 Task: Create a rule from the Routing list, Task moved to a section -> Set Priority in the project AutoWave , set the section as Done clear the priority
Action: Mouse moved to (1183, 109)
Screenshot: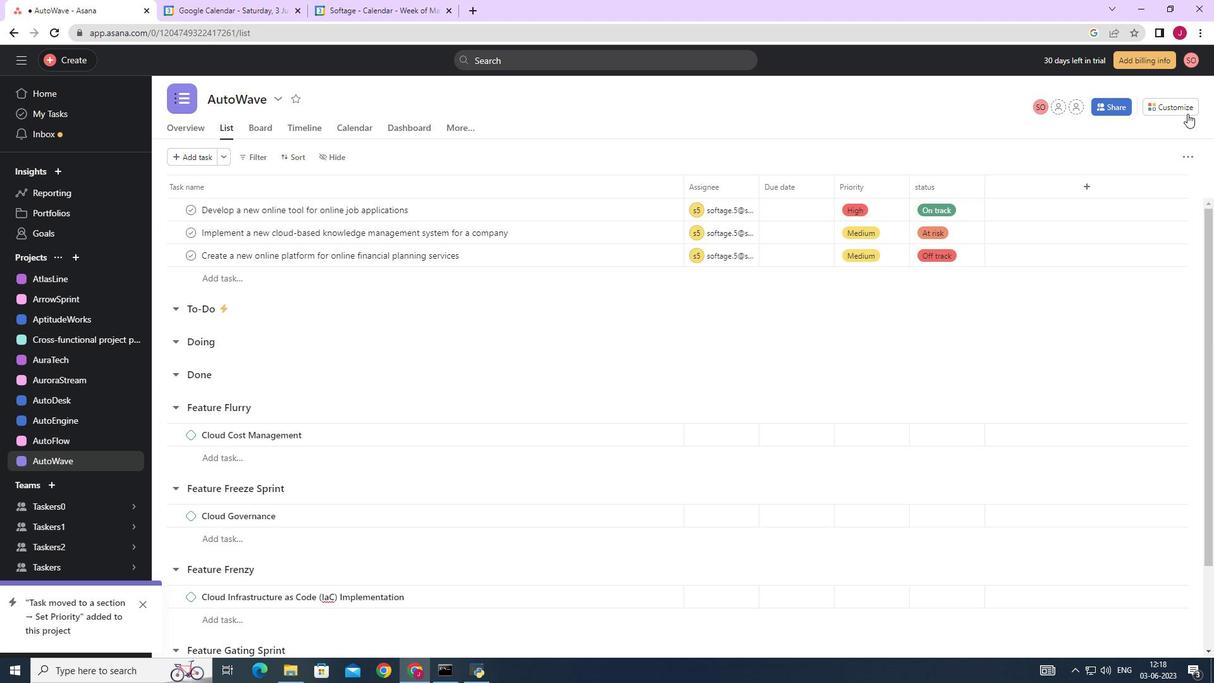 
Action: Mouse pressed left at (1183, 109)
Screenshot: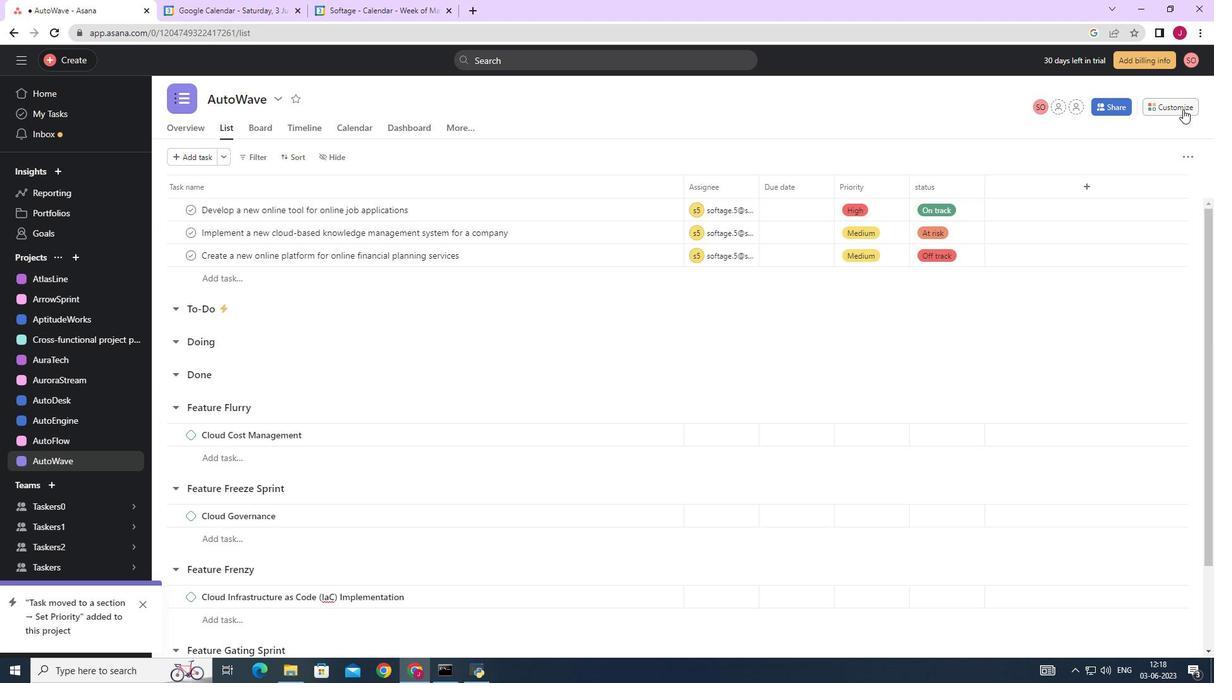 
Action: Mouse moved to (944, 270)
Screenshot: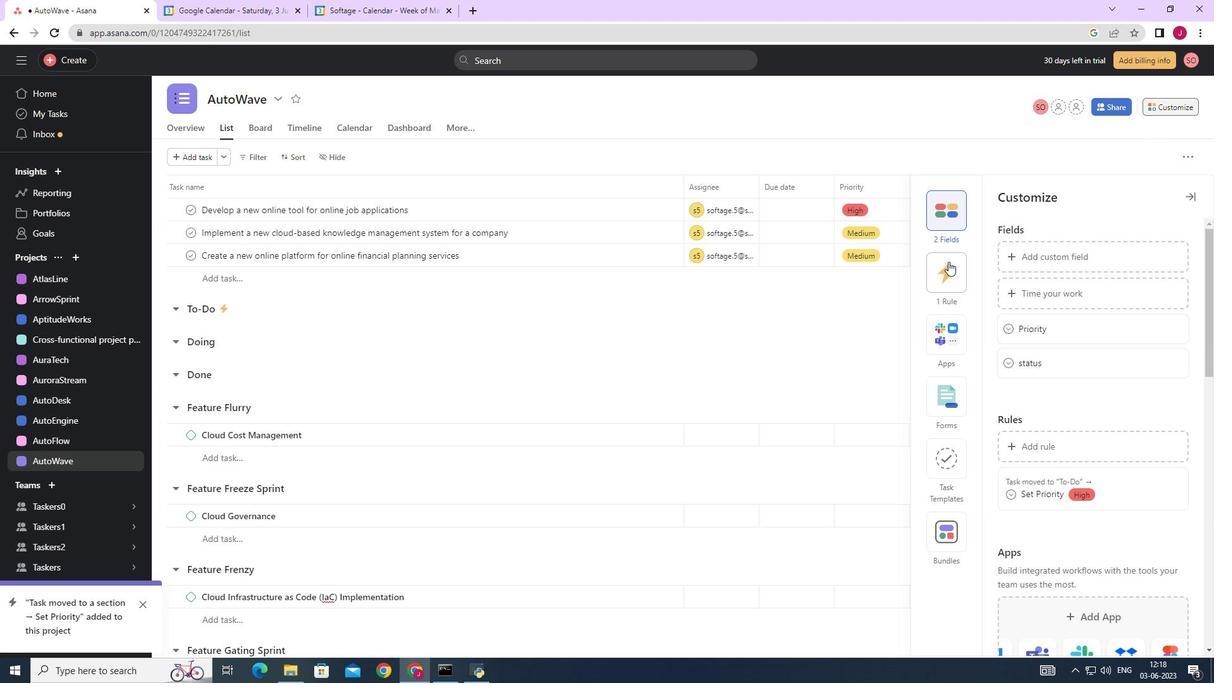 
Action: Mouse pressed left at (944, 270)
Screenshot: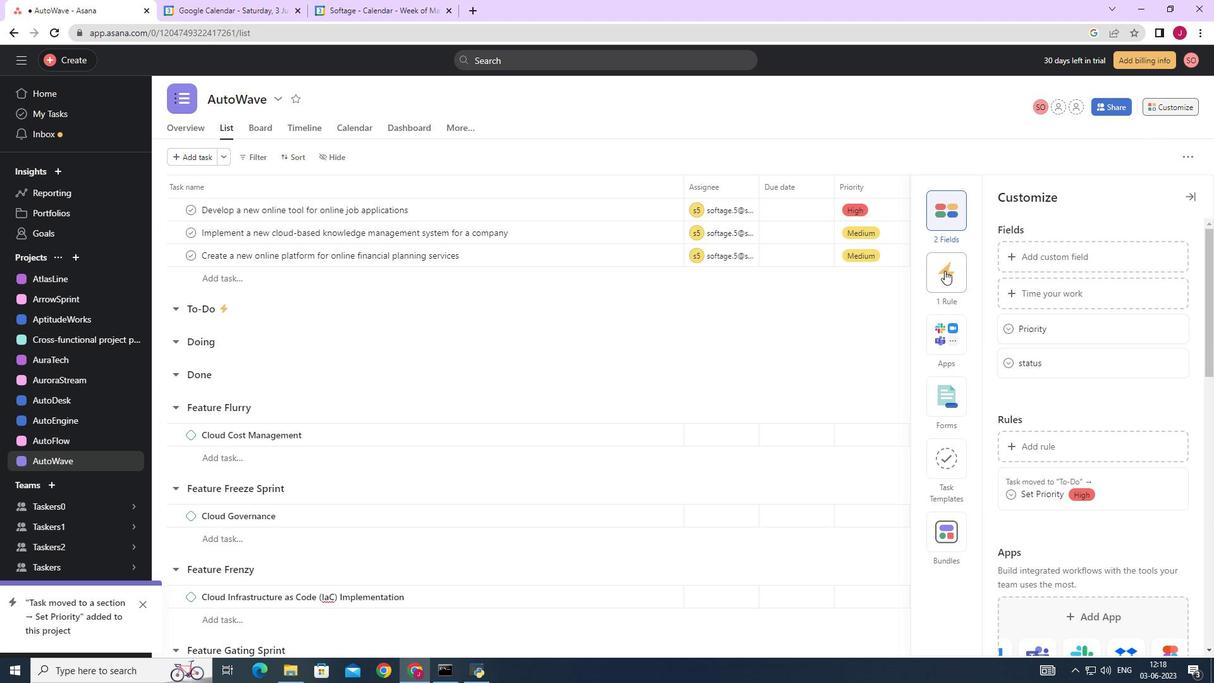 
Action: Mouse moved to (1060, 259)
Screenshot: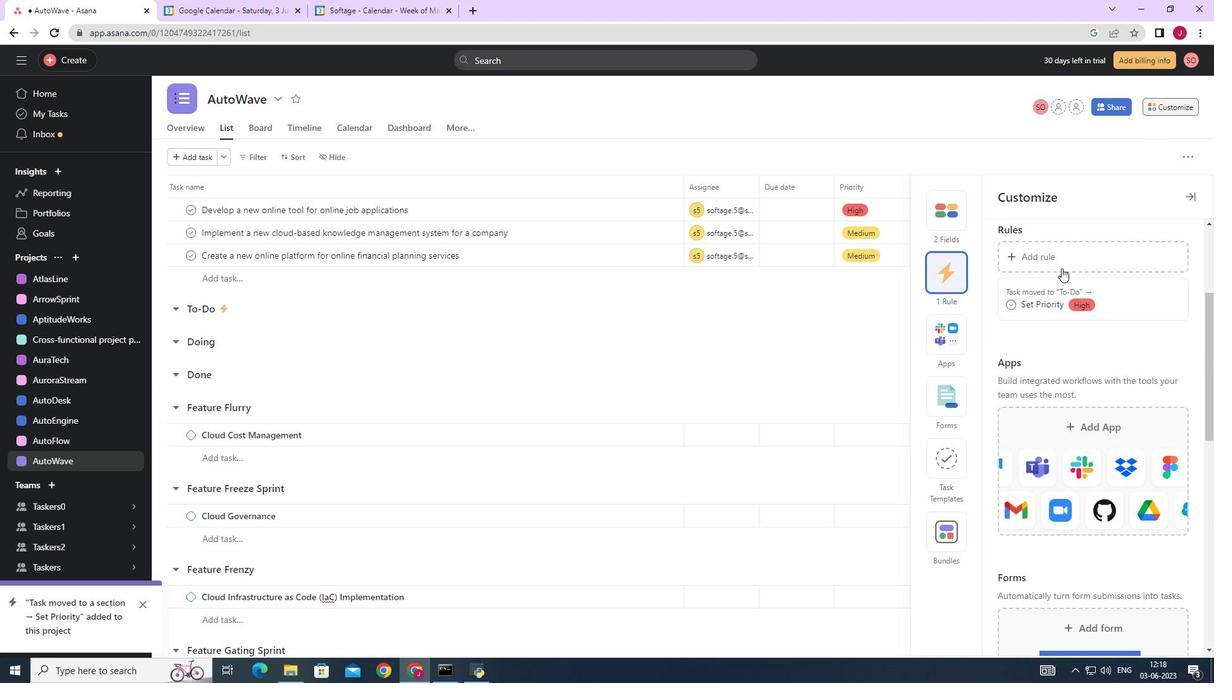 
Action: Mouse pressed left at (1060, 259)
Screenshot: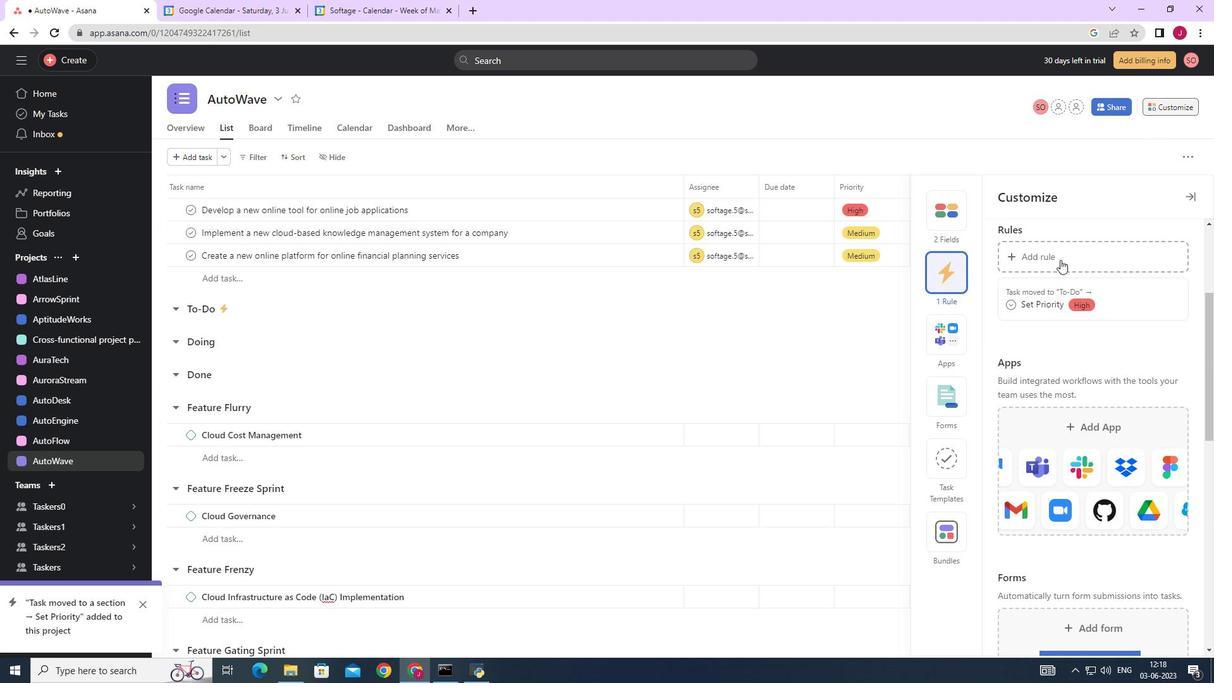 
Action: Mouse moved to (259, 165)
Screenshot: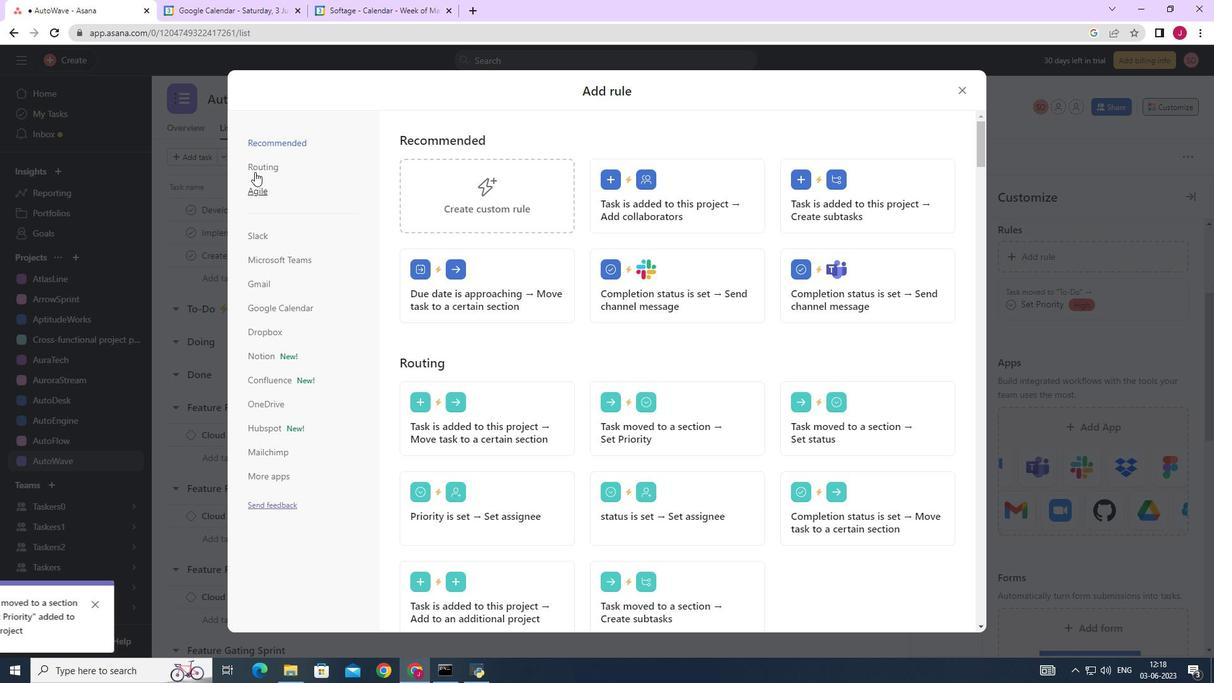 
Action: Mouse pressed left at (259, 165)
Screenshot: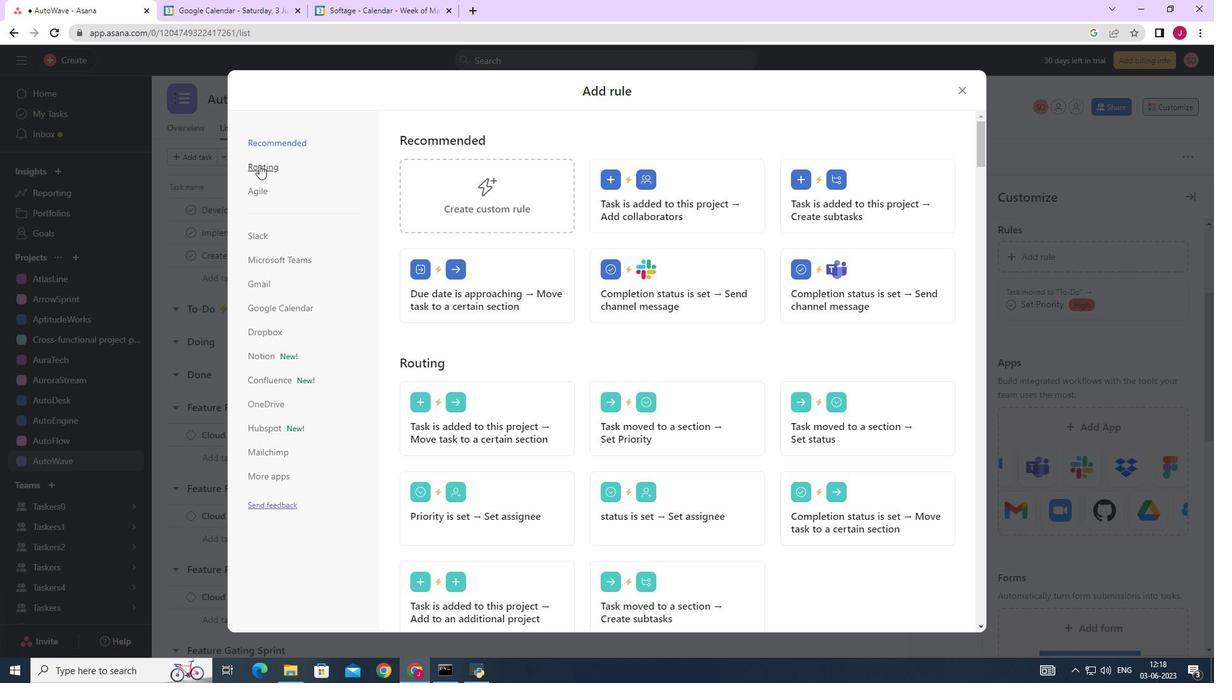 
Action: Mouse moved to (692, 190)
Screenshot: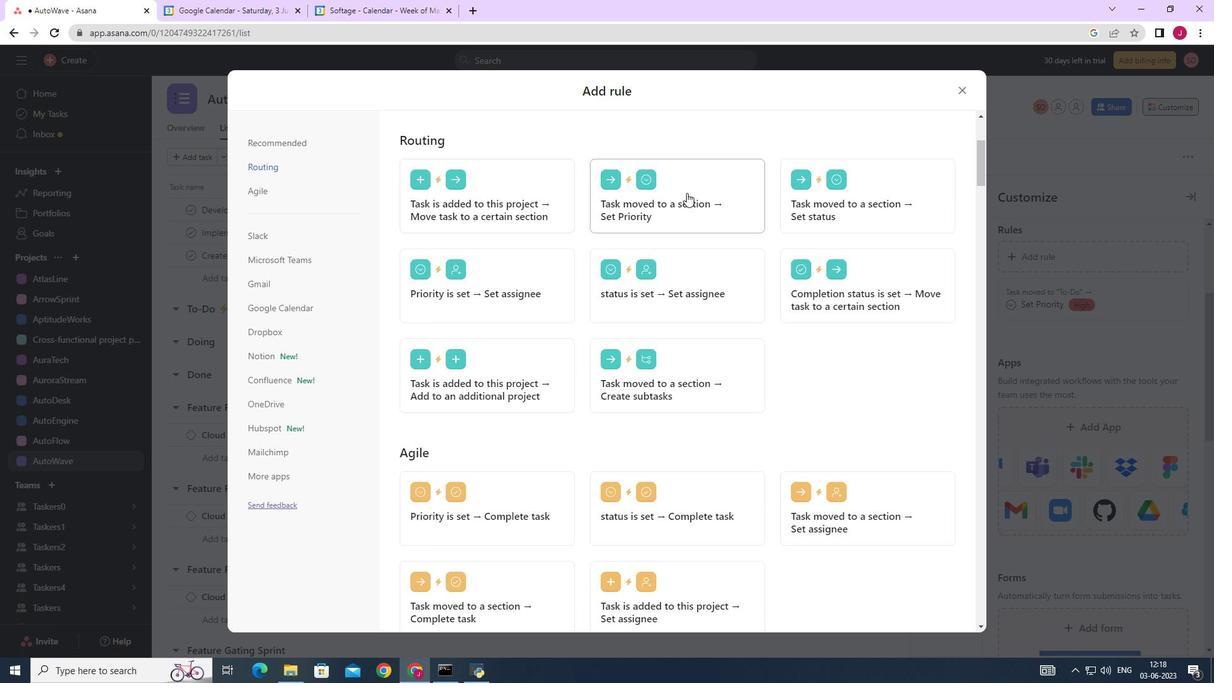 
Action: Mouse pressed left at (692, 190)
Screenshot: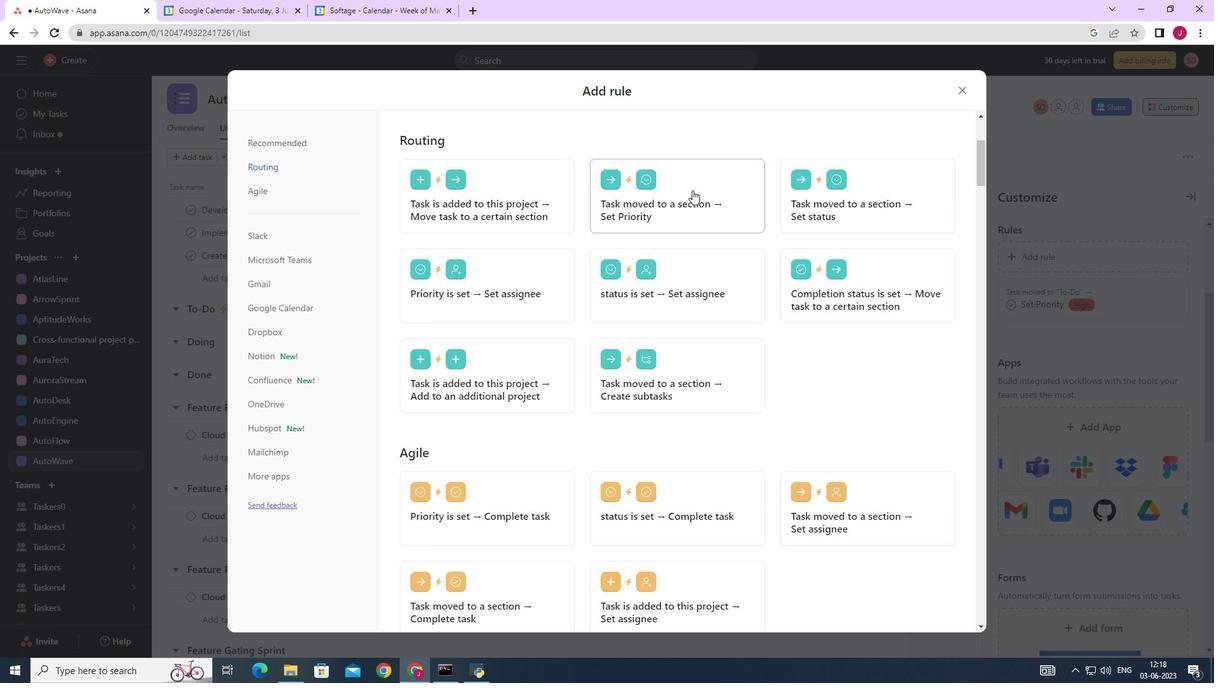 
Action: Mouse moved to (459, 342)
Screenshot: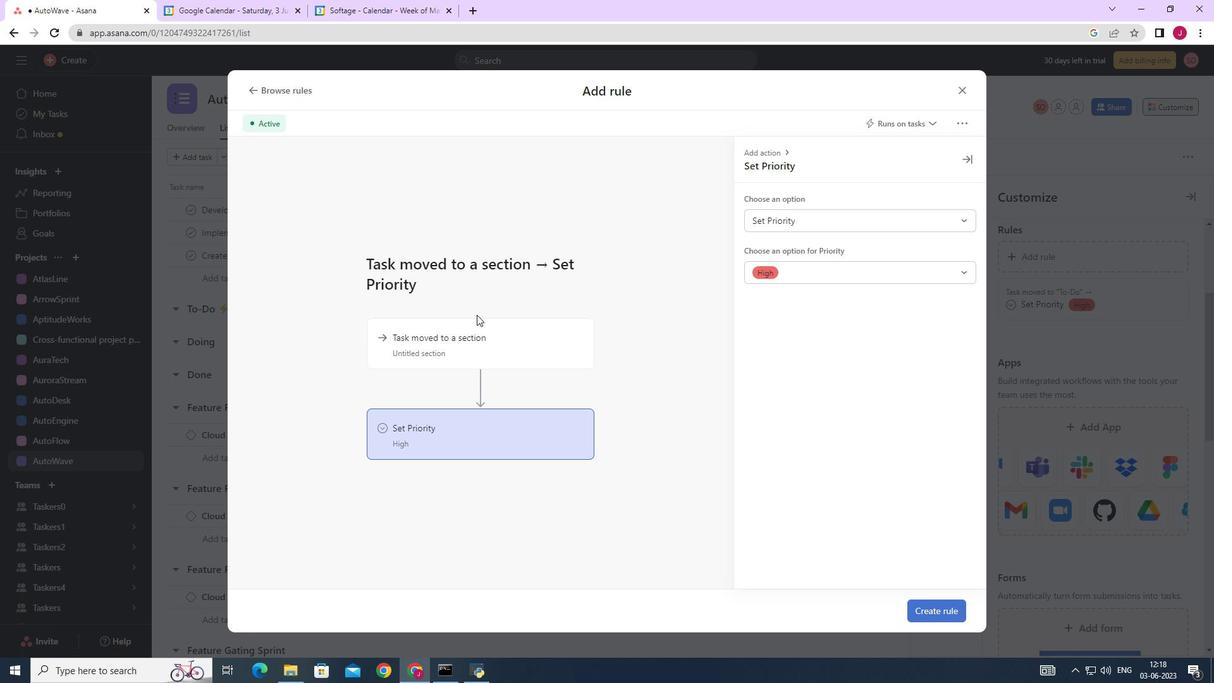 
Action: Mouse pressed left at (459, 342)
Screenshot: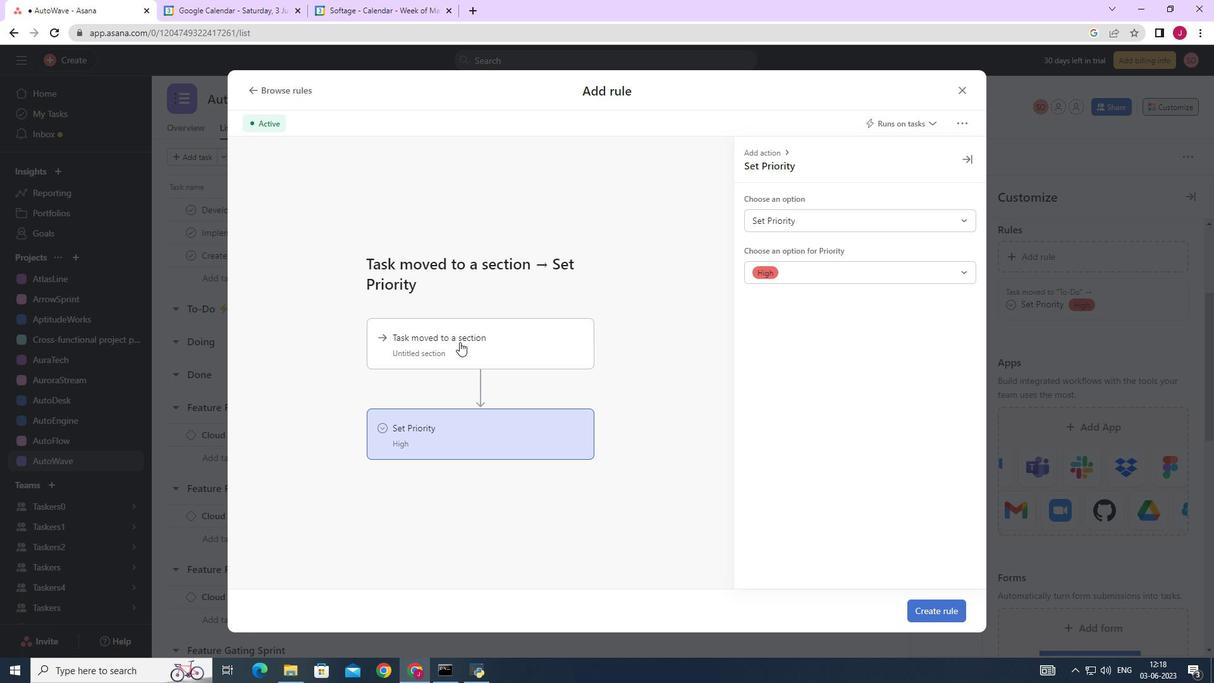 
Action: Mouse moved to (800, 219)
Screenshot: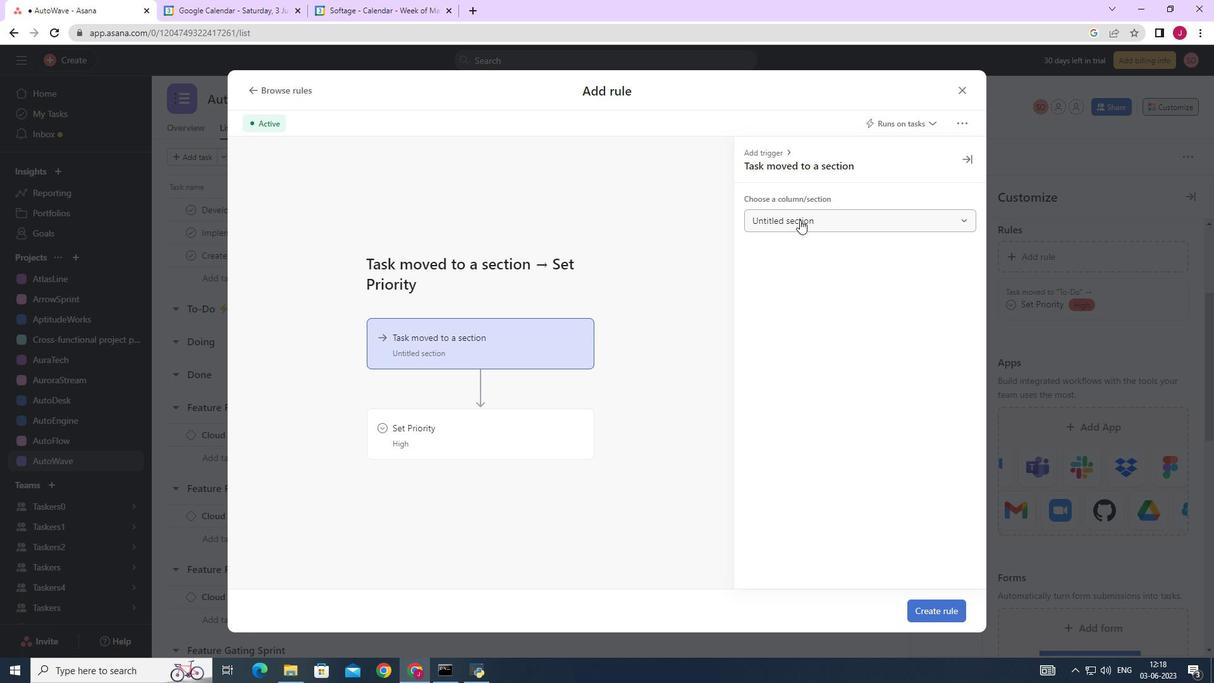 
Action: Mouse pressed left at (800, 219)
Screenshot: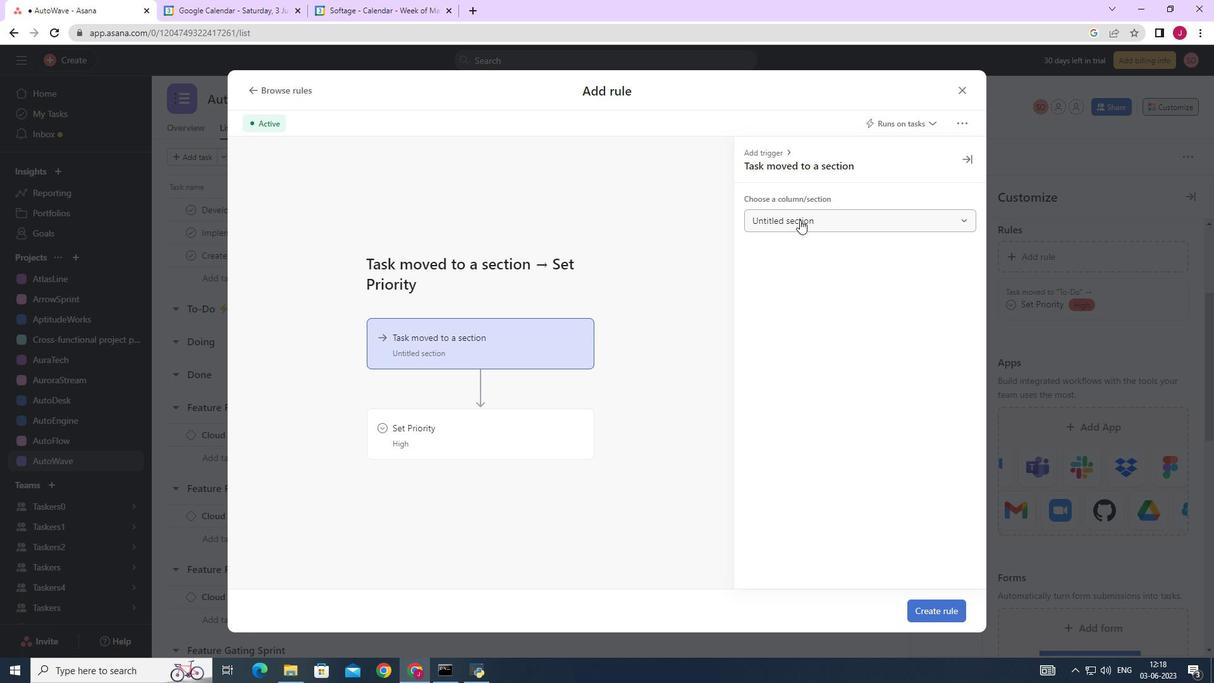 
Action: Mouse moved to (784, 311)
Screenshot: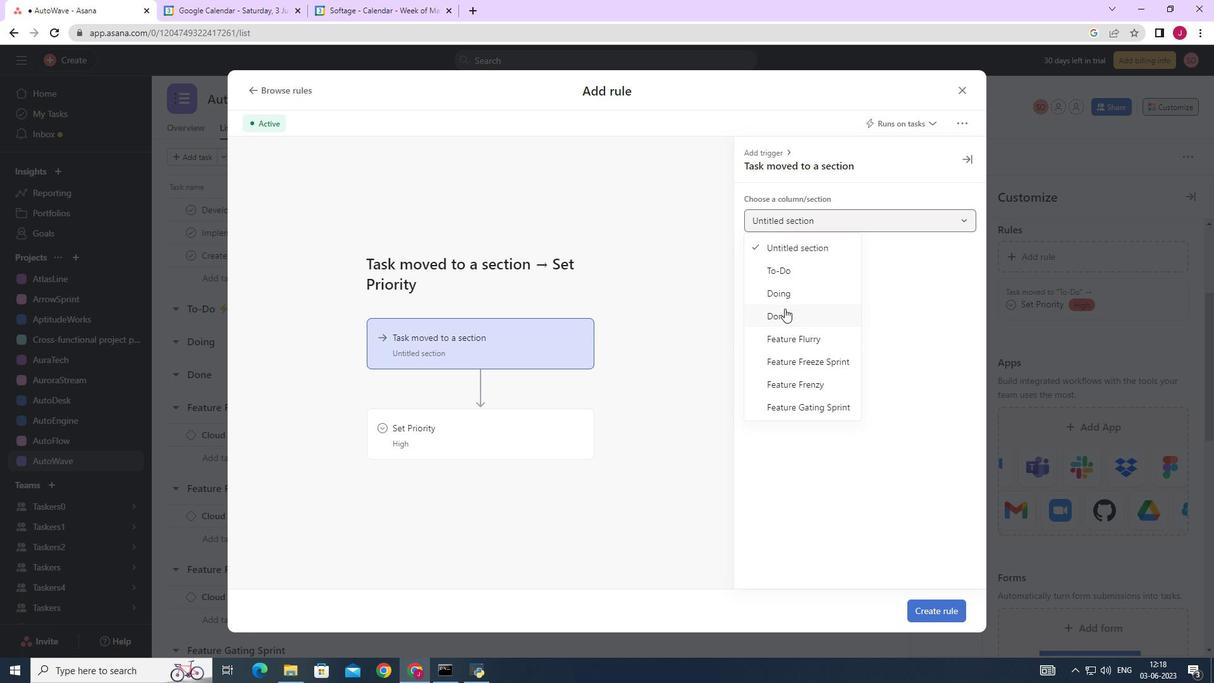 
Action: Mouse pressed left at (784, 311)
Screenshot: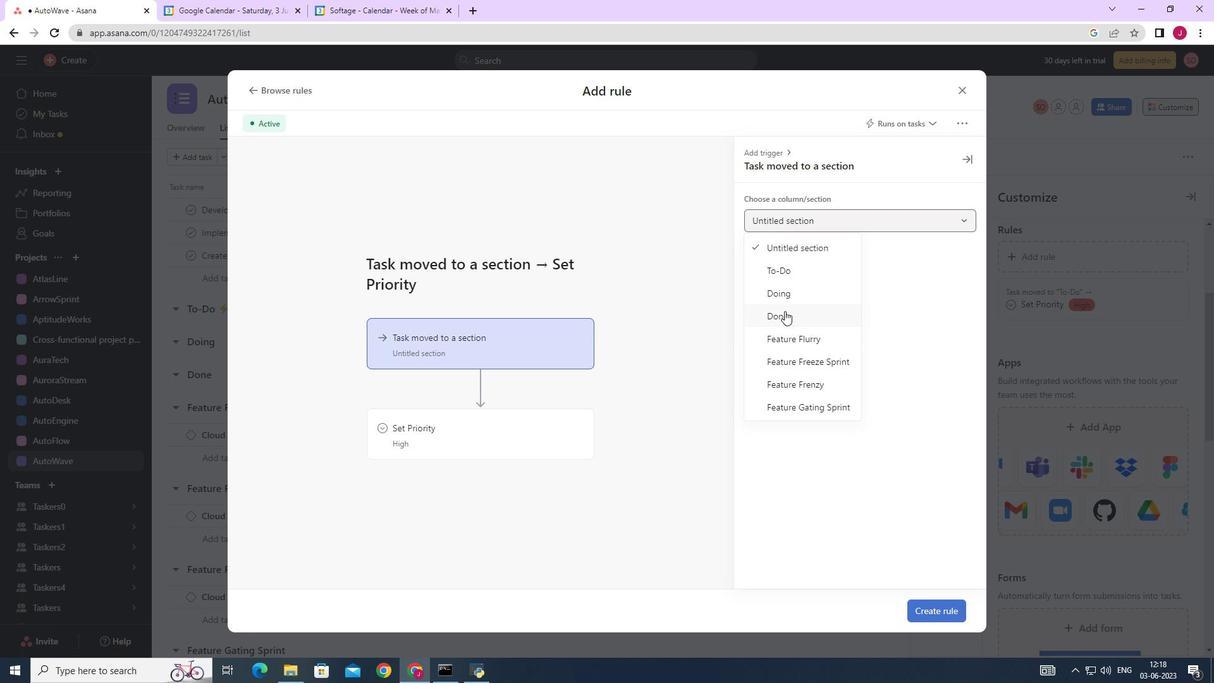 
Action: Mouse moved to (513, 429)
Screenshot: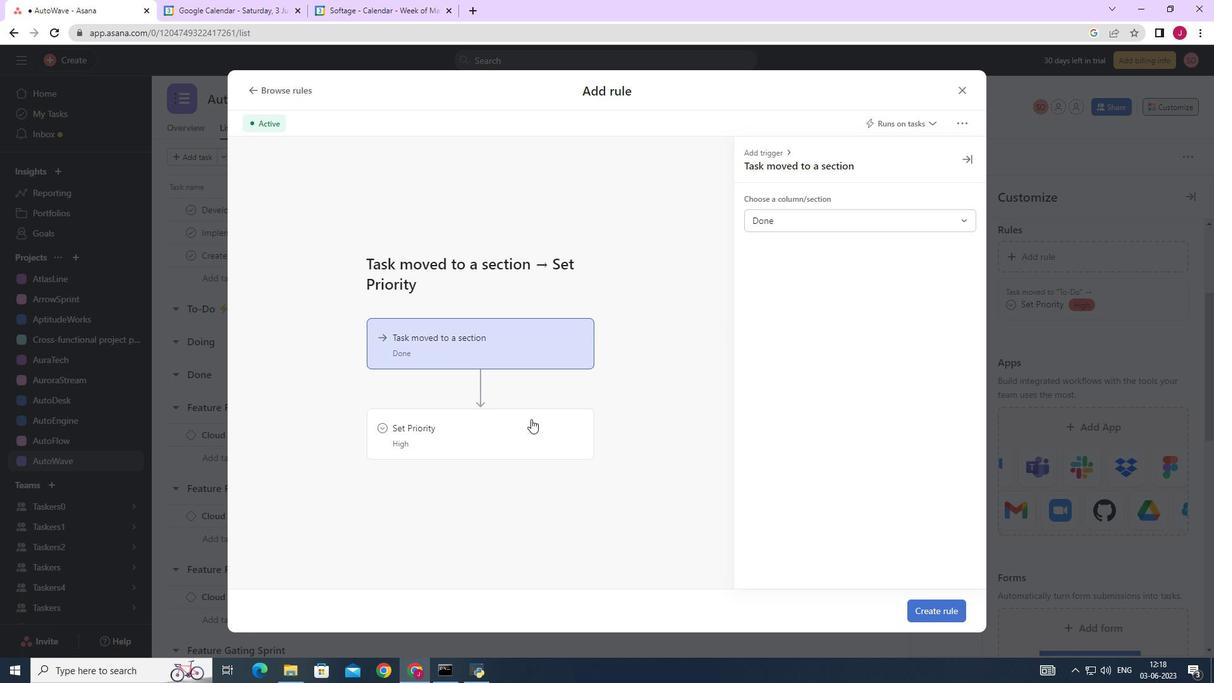 
Action: Mouse pressed left at (513, 429)
Screenshot: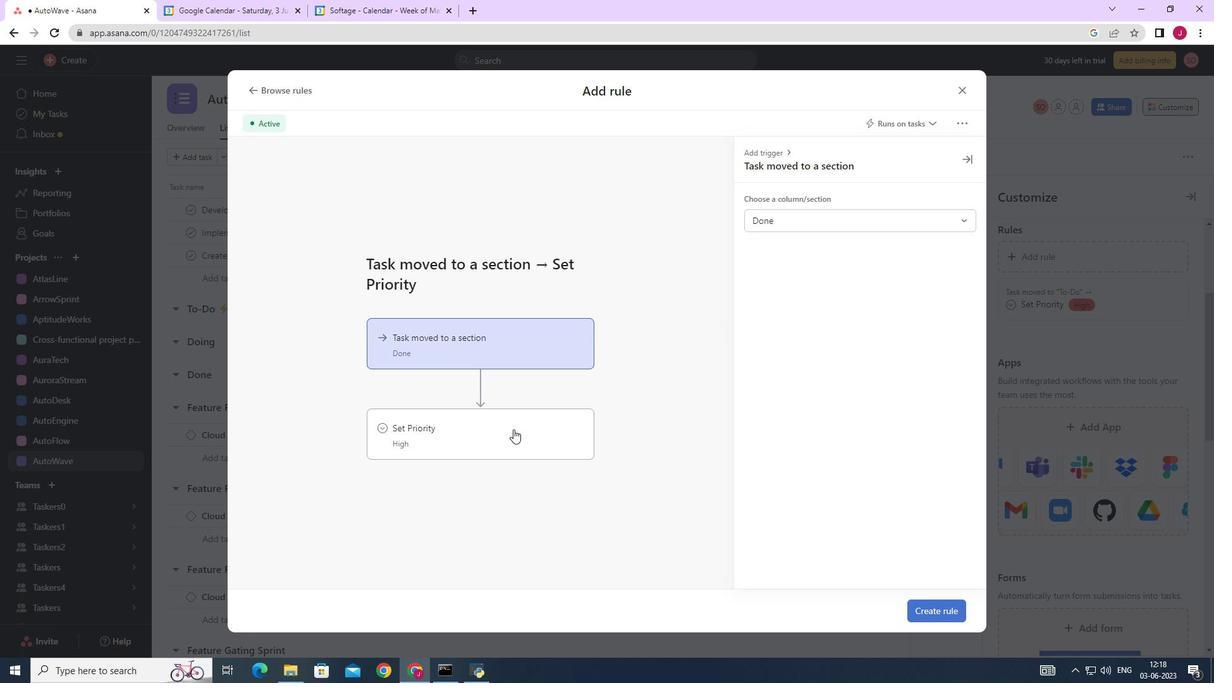 
Action: Mouse moved to (788, 221)
Screenshot: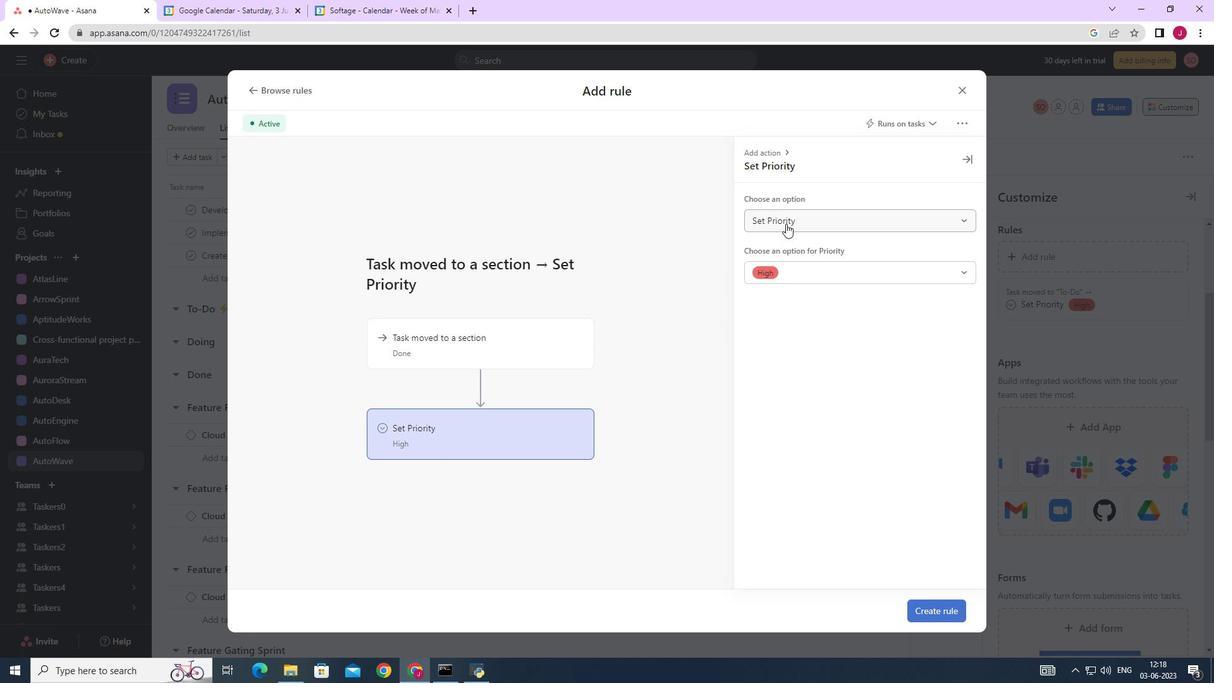 
Action: Mouse pressed left at (788, 221)
Screenshot: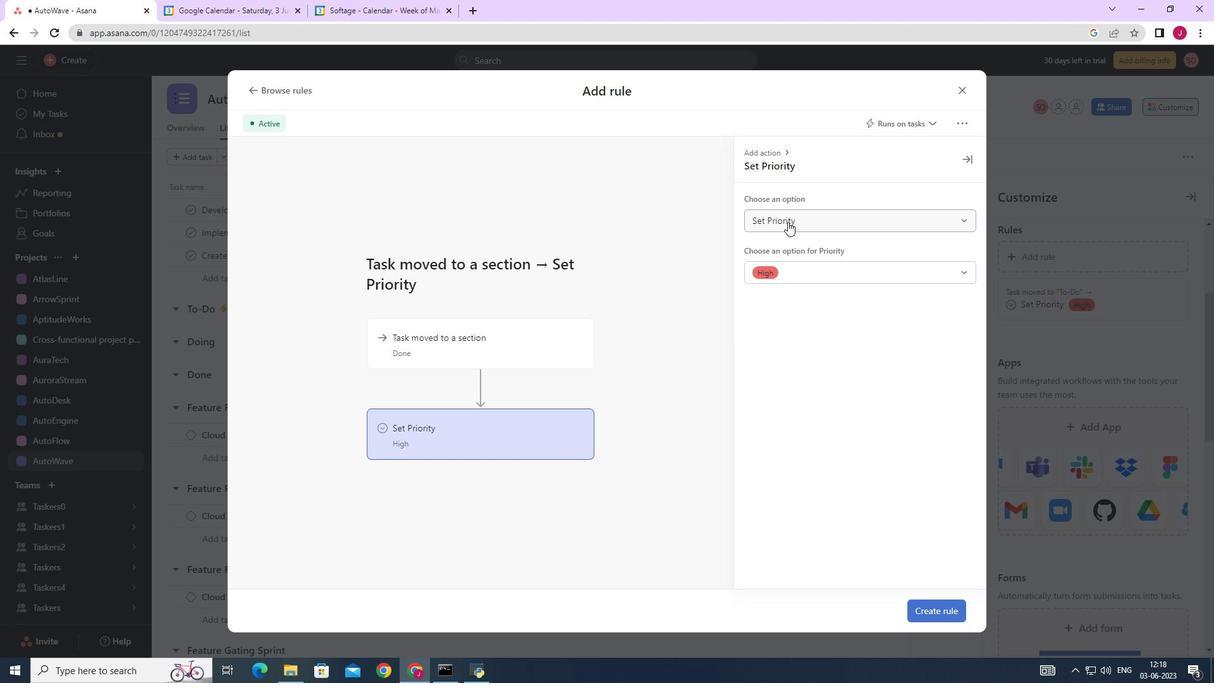 
Action: Mouse moved to (790, 264)
Screenshot: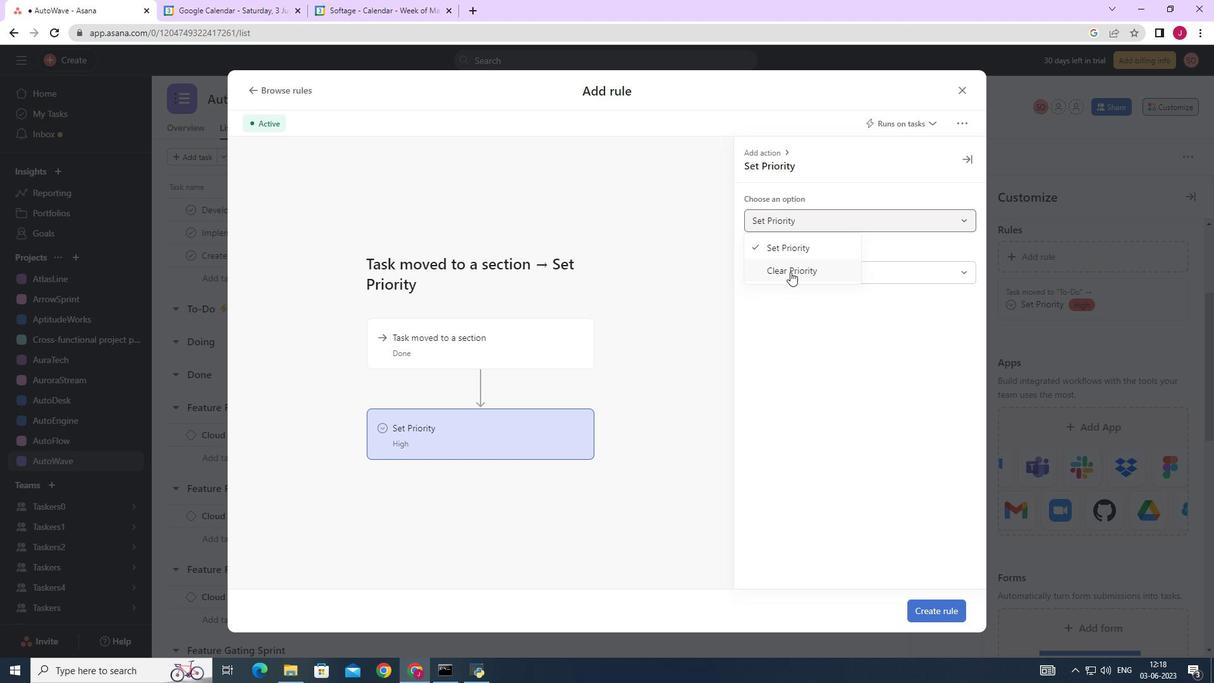 
Action: Mouse pressed left at (790, 264)
Screenshot: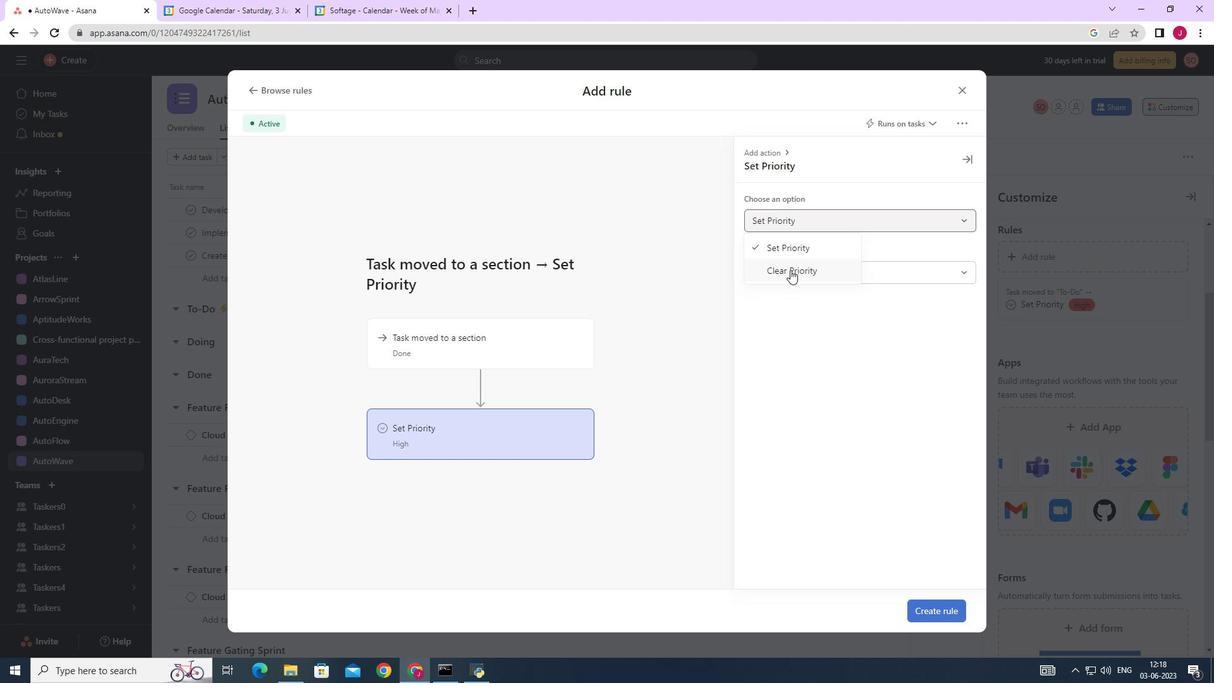 
Action: Mouse moved to (564, 433)
Screenshot: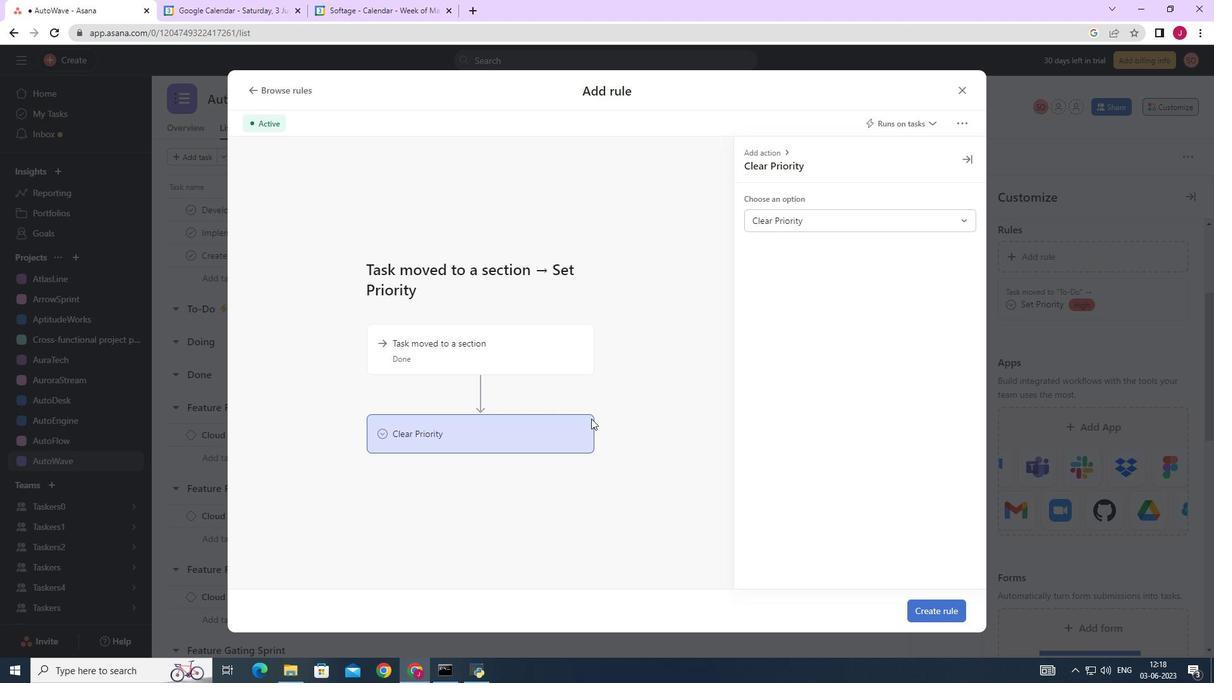 
Action: Mouse pressed left at (564, 433)
Screenshot: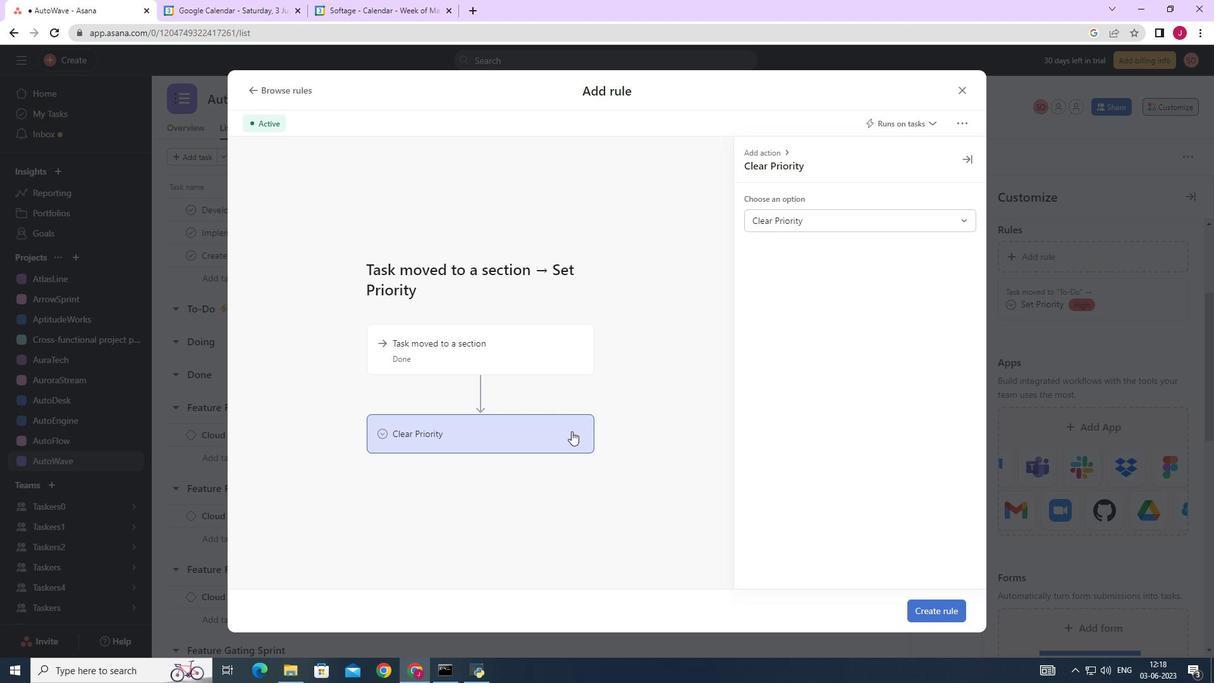 
Action: Mouse moved to (933, 609)
Screenshot: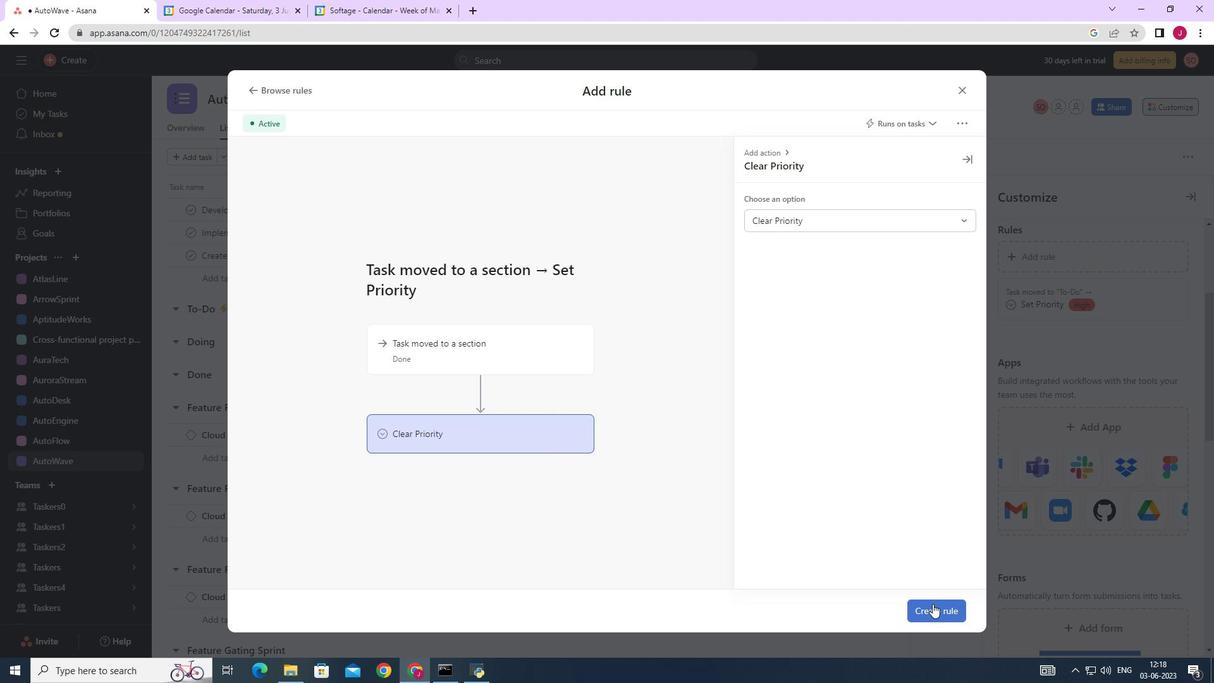 
Action: Mouse pressed left at (933, 609)
Screenshot: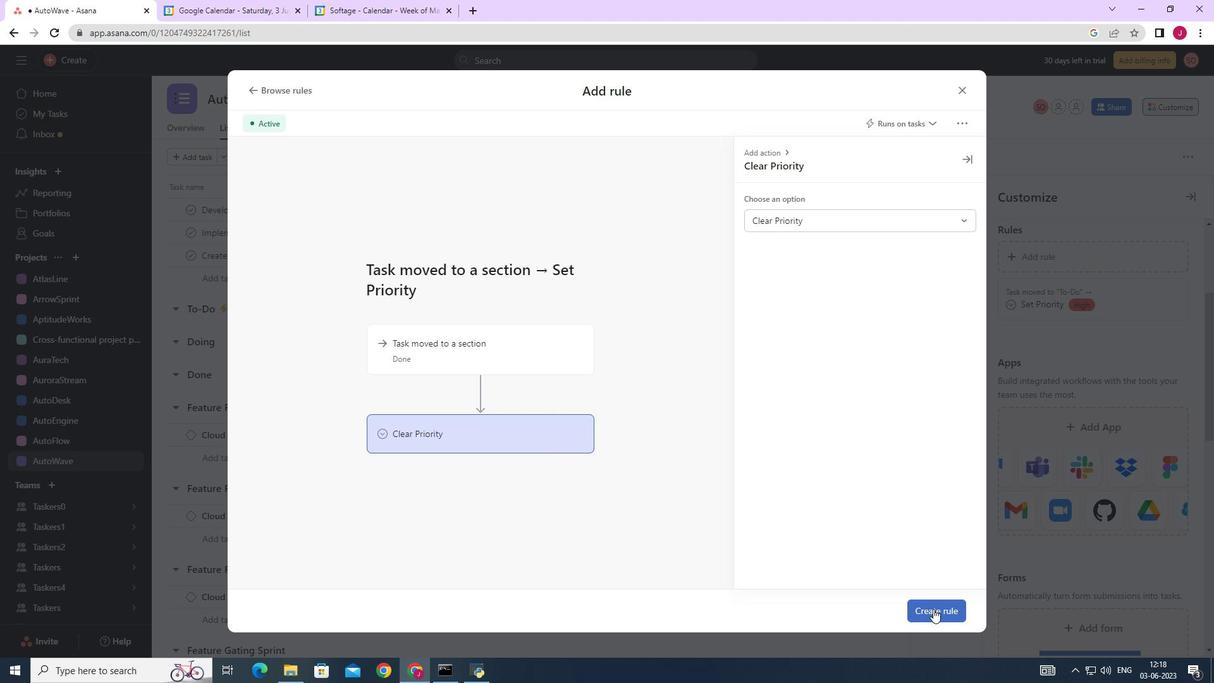 
Action: Mouse moved to (886, 579)
Screenshot: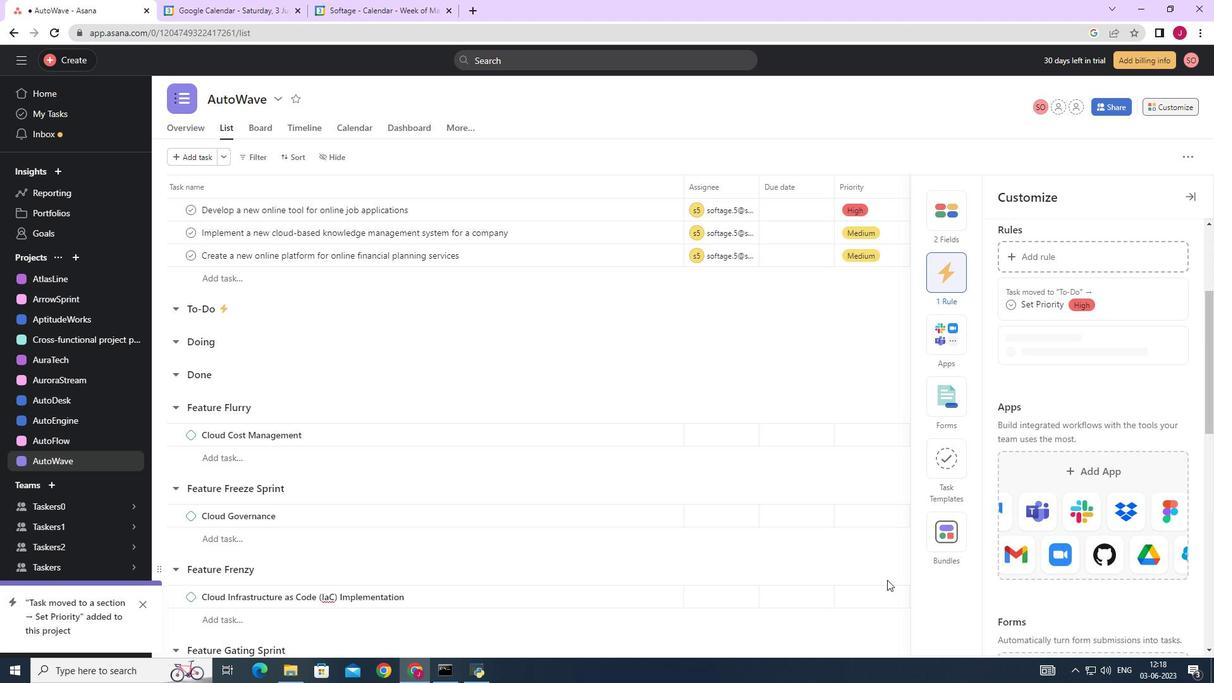 
